Task: Change the invitee language to Italian.
Action: Mouse pressed left at (670, 227)
Screenshot: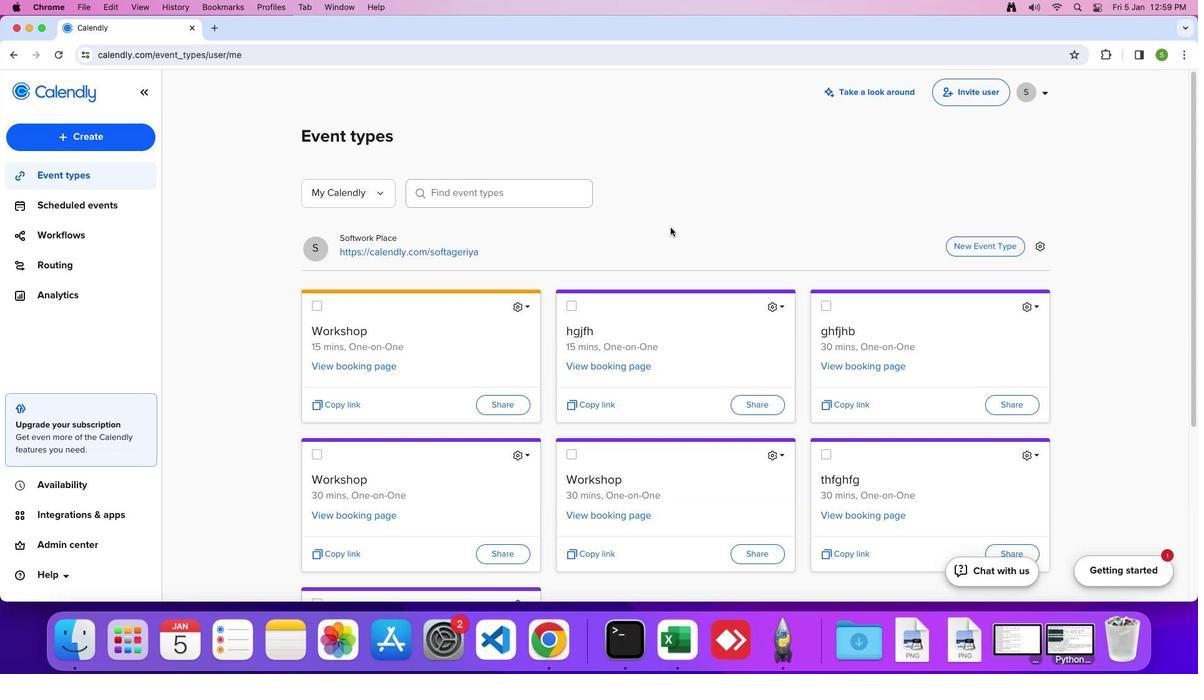 
Action: Mouse moved to (121, 137)
Screenshot: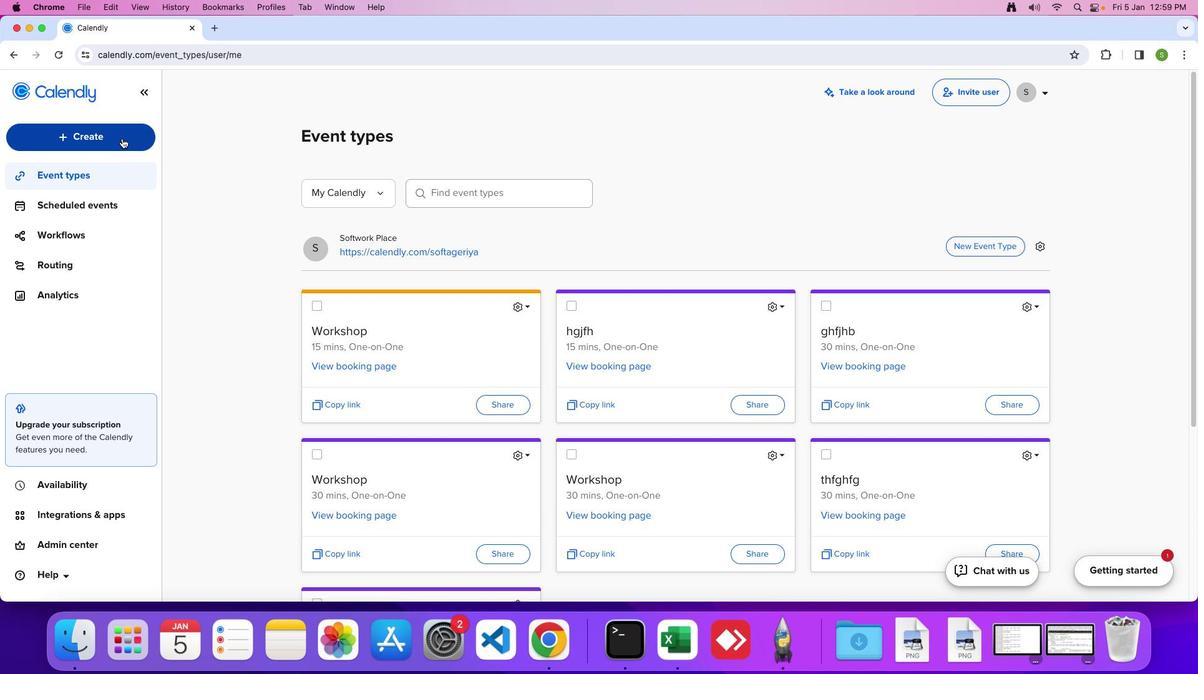 
Action: Mouse pressed left at (121, 137)
Screenshot: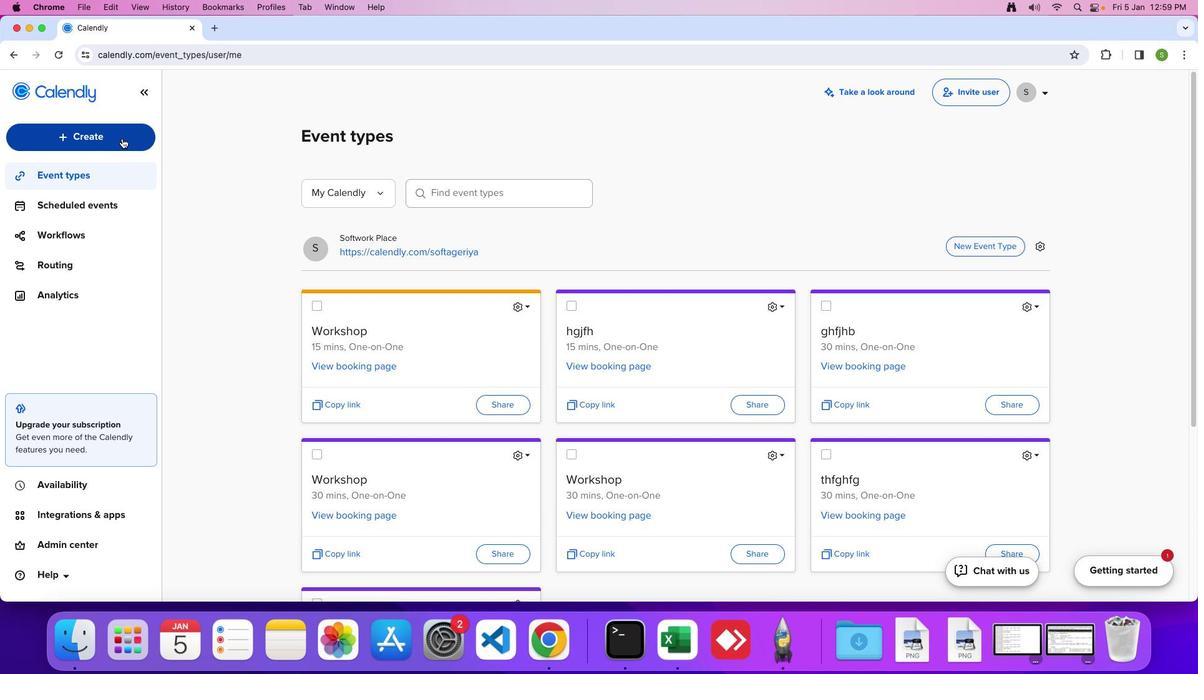 
Action: Mouse moved to (84, 292)
Screenshot: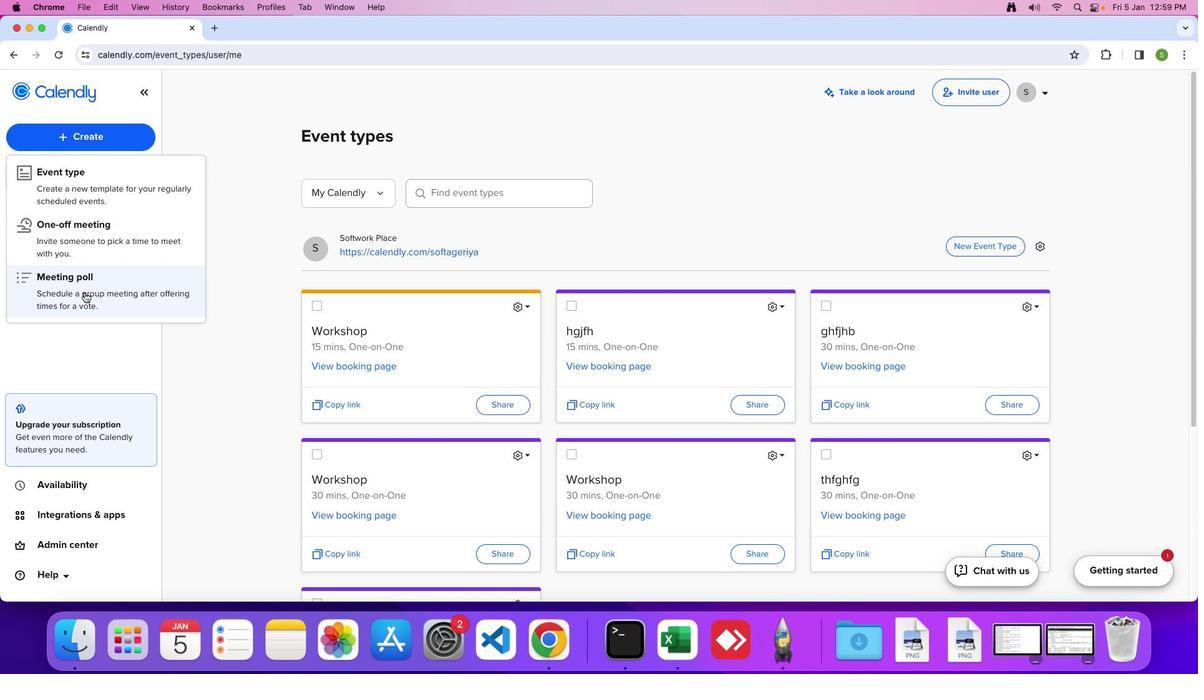 
Action: Mouse pressed left at (84, 292)
Screenshot: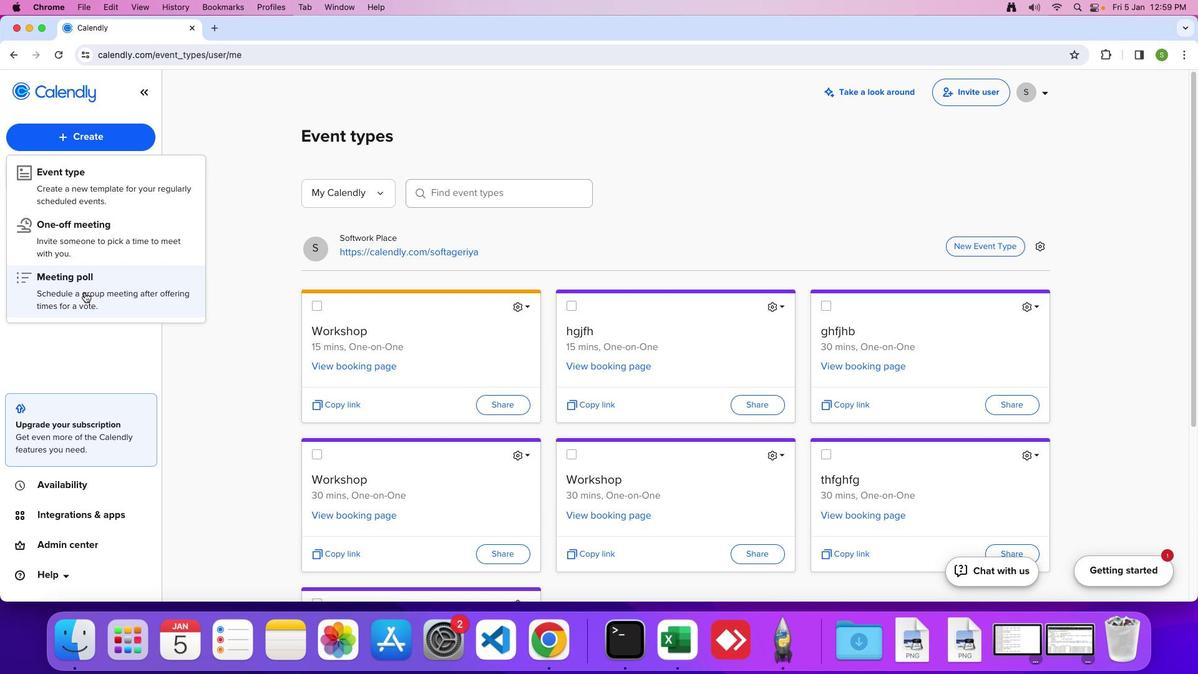 
Action: Mouse moved to (971, 207)
Screenshot: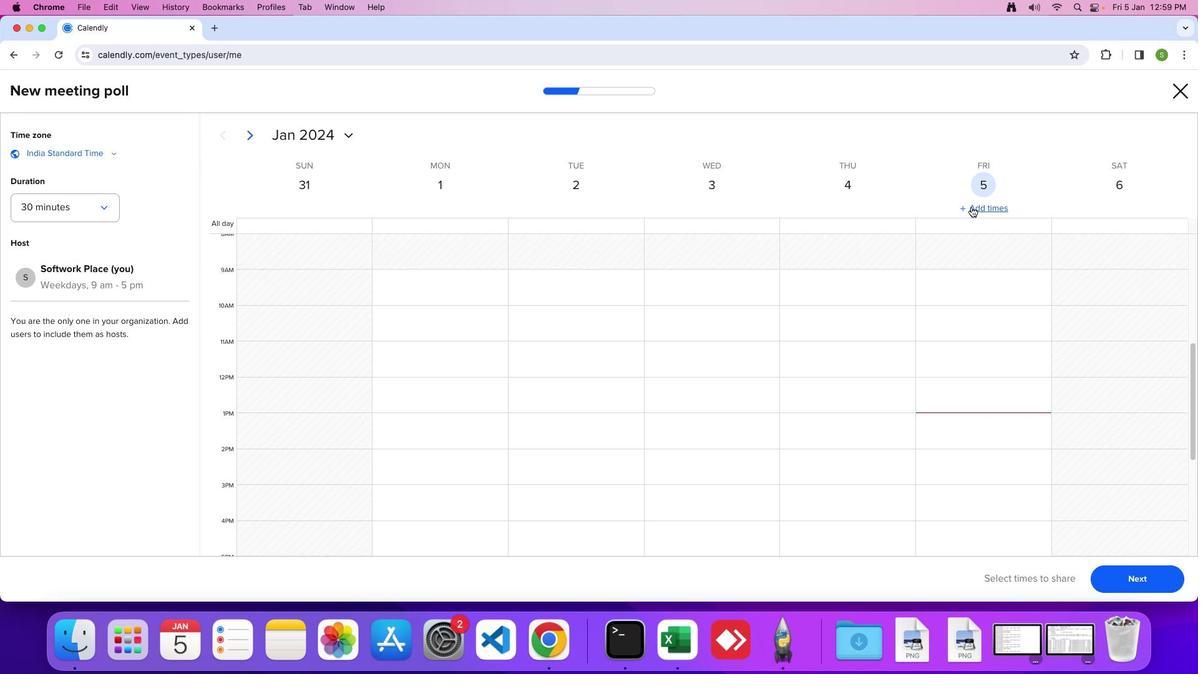 
Action: Mouse pressed left at (971, 207)
Screenshot: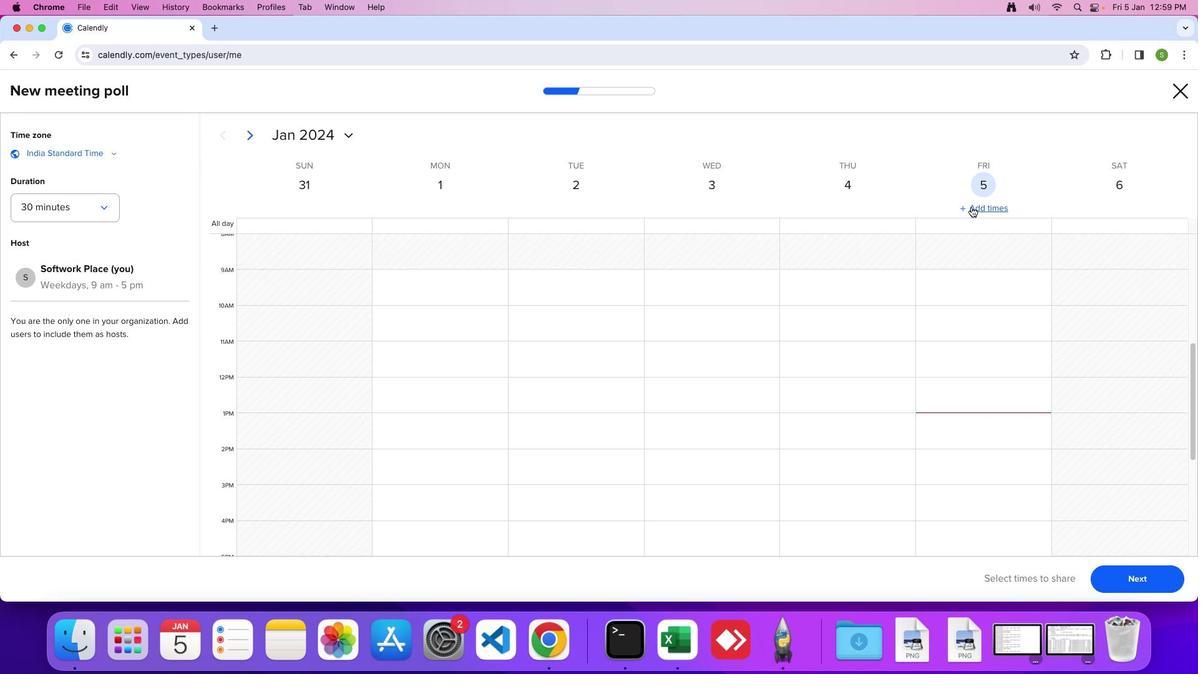 
Action: Mouse moved to (1122, 575)
Screenshot: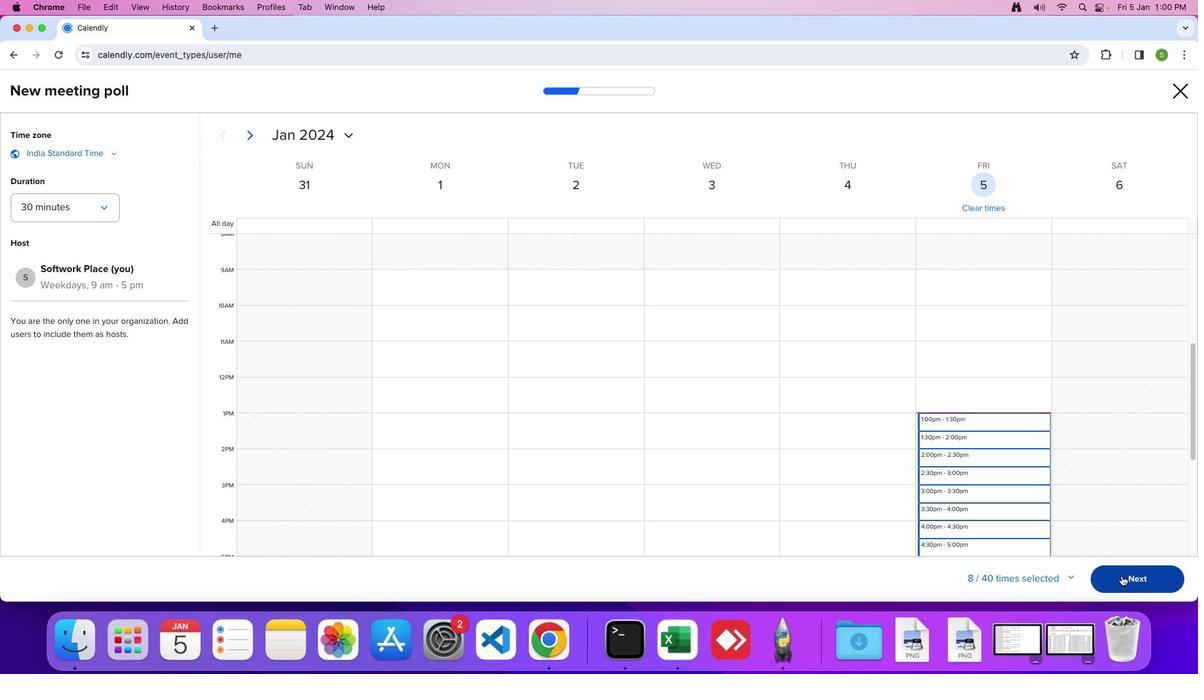 
Action: Mouse pressed left at (1122, 575)
Screenshot: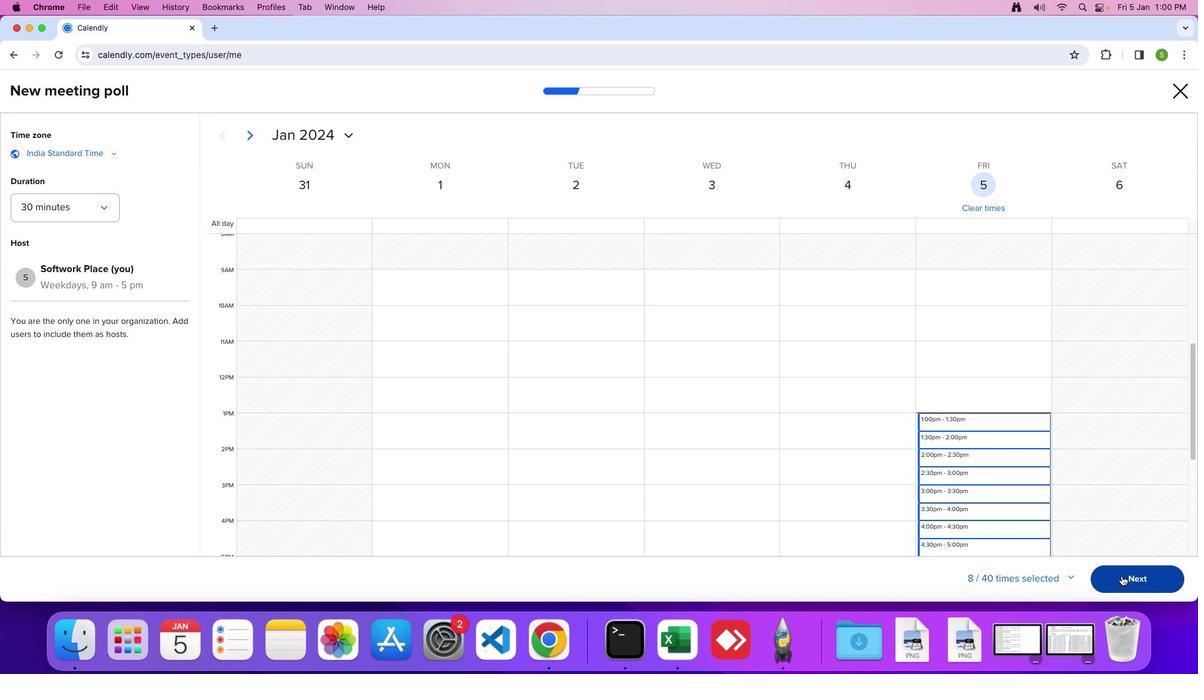 
Action: Mouse moved to (870, 405)
Screenshot: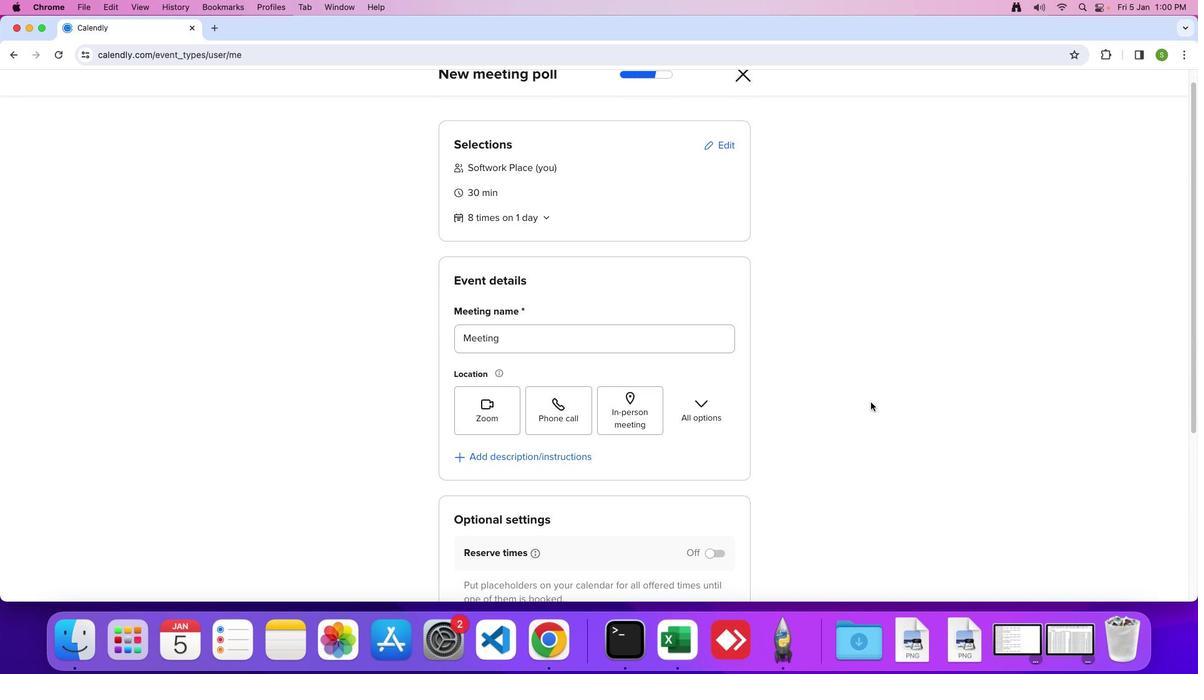 
Action: Mouse scrolled (870, 405) with delta (0, 0)
Screenshot: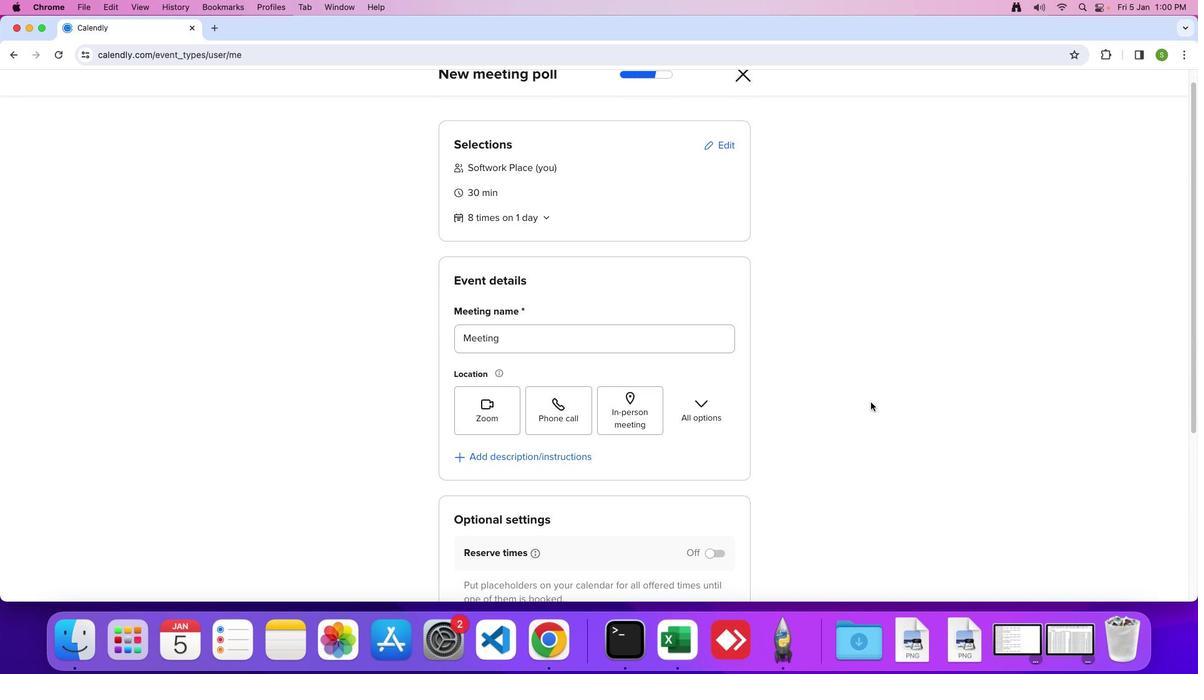 
Action: Mouse moved to (870, 404)
Screenshot: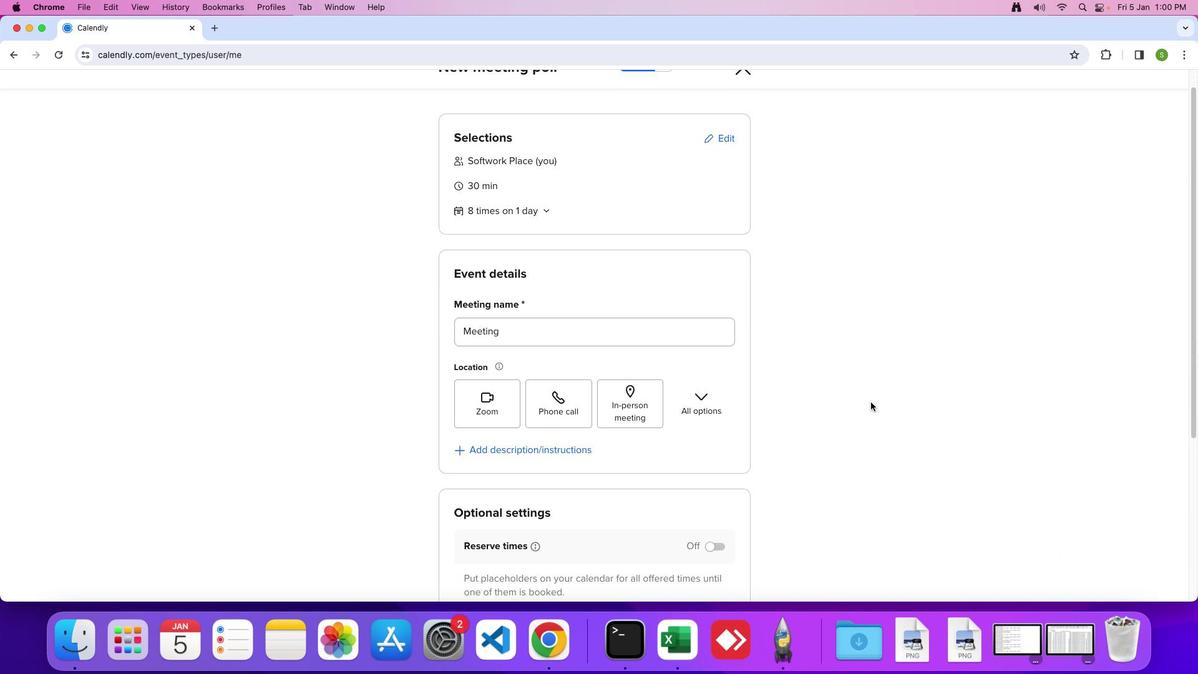 
Action: Mouse scrolled (870, 404) with delta (0, 0)
Screenshot: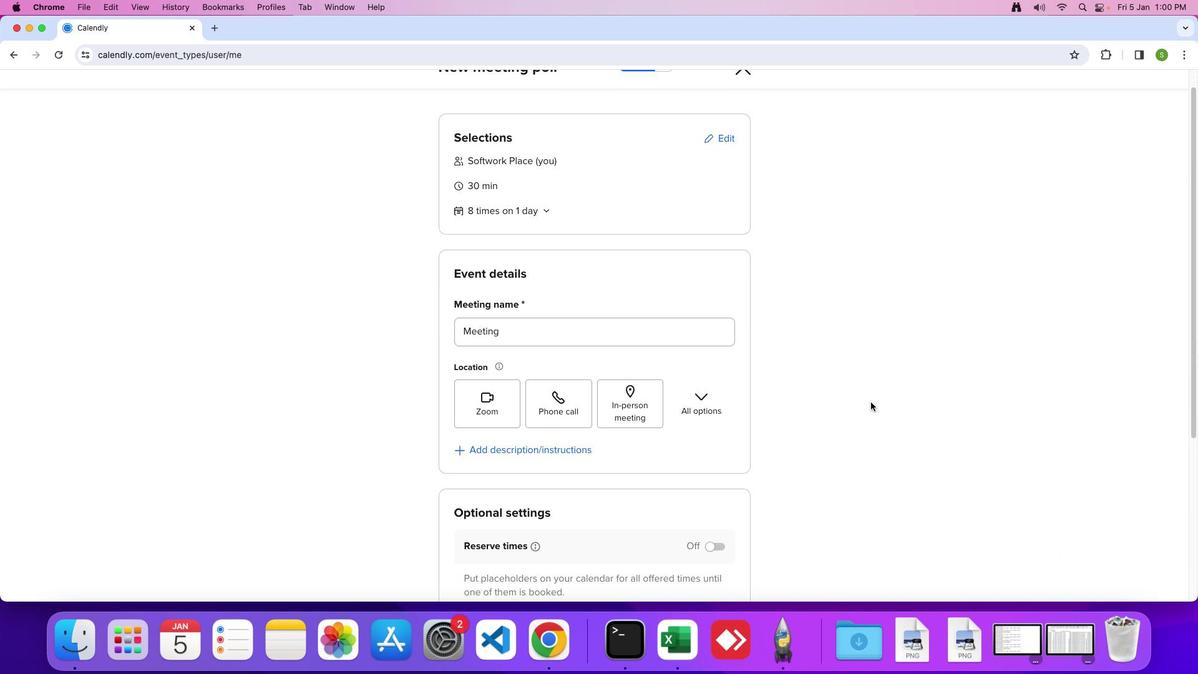 
Action: Mouse moved to (870, 402)
Screenshot: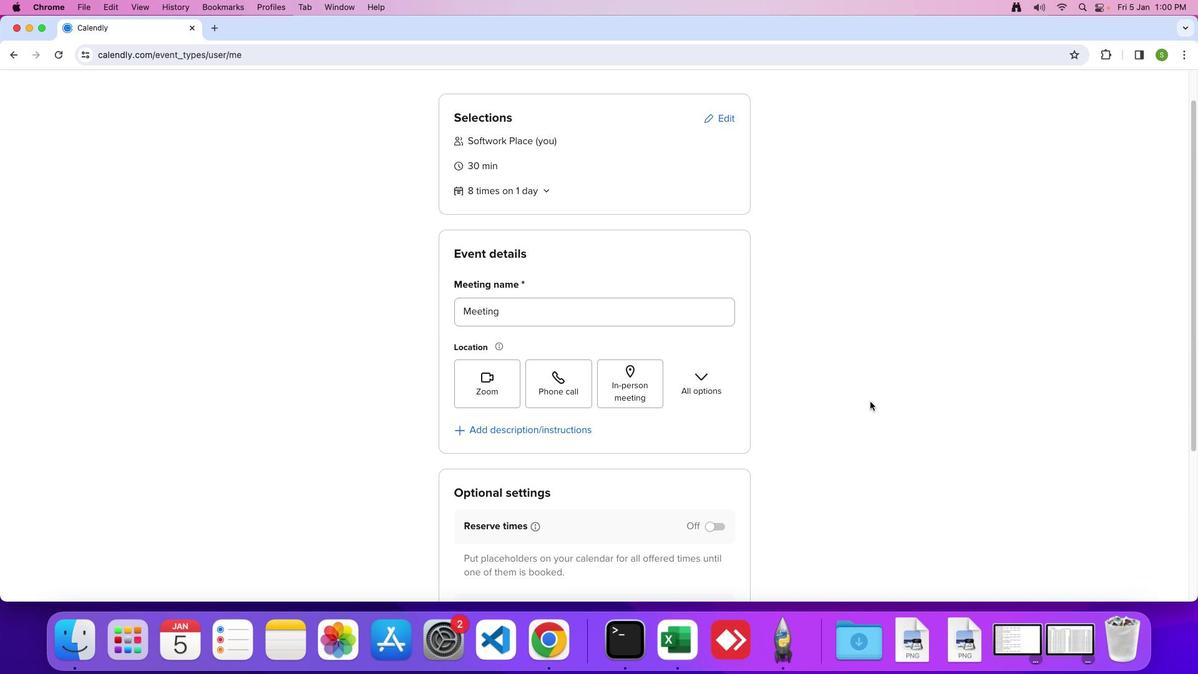 
Action: Mouse scrolled (870, 402) with delta (0, 0)
Screenshot: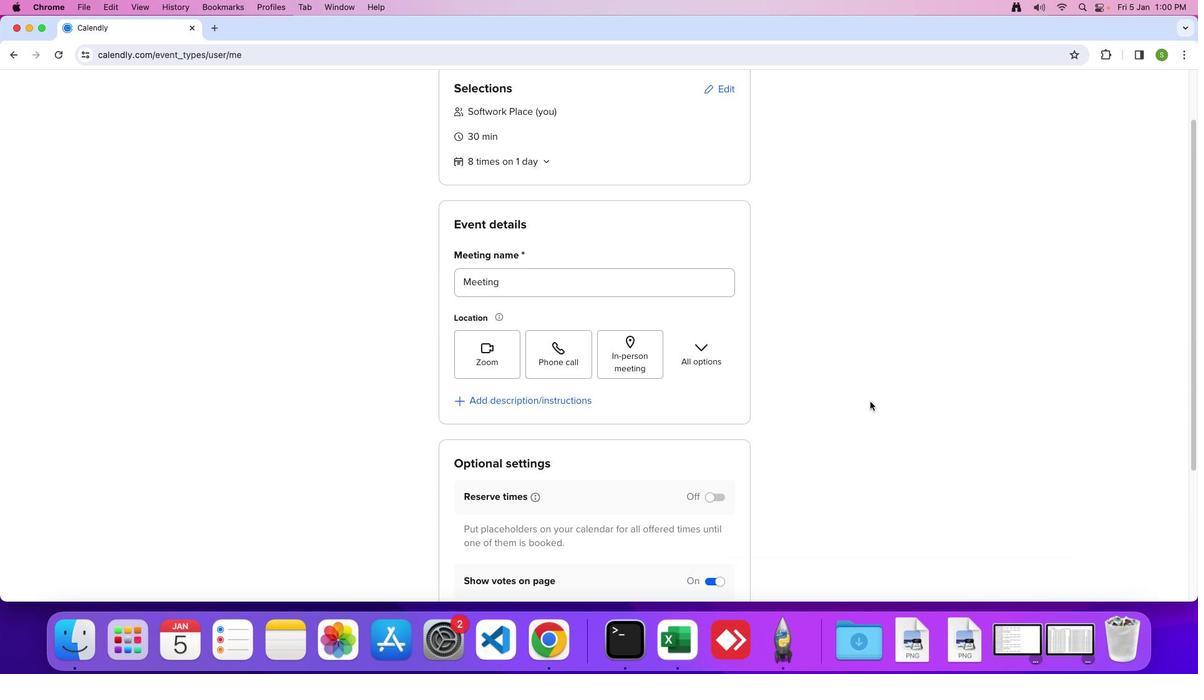 
Action: Mouse scrolled (870, 402) with delta (0, 0)
Screenshot: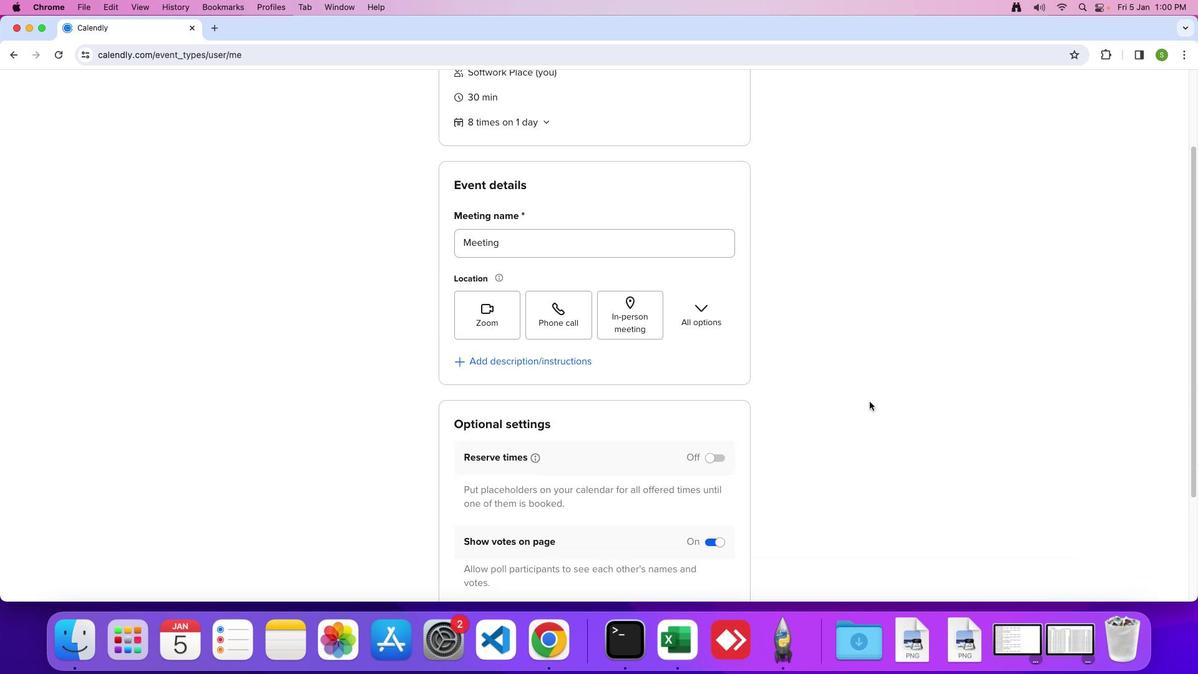 
Action: Mouse moved to (870, 402)
Screenshot: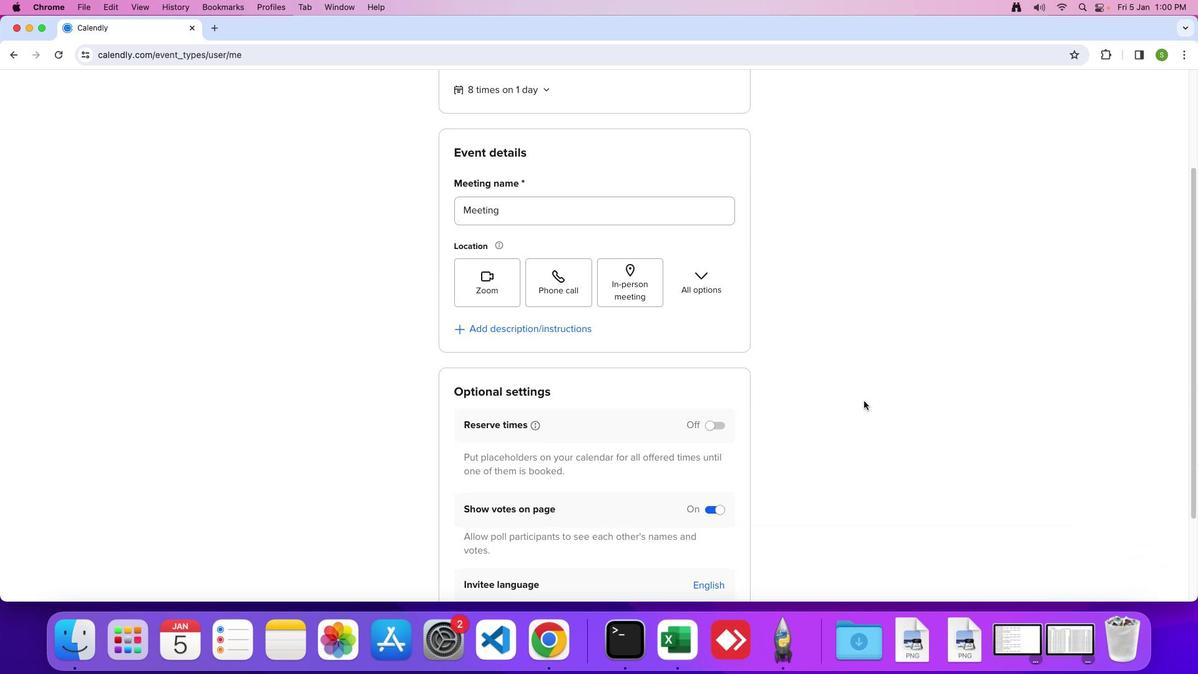 
Action: Mouse scrolled (870, 402) with delta (0, -2)
Screenshot: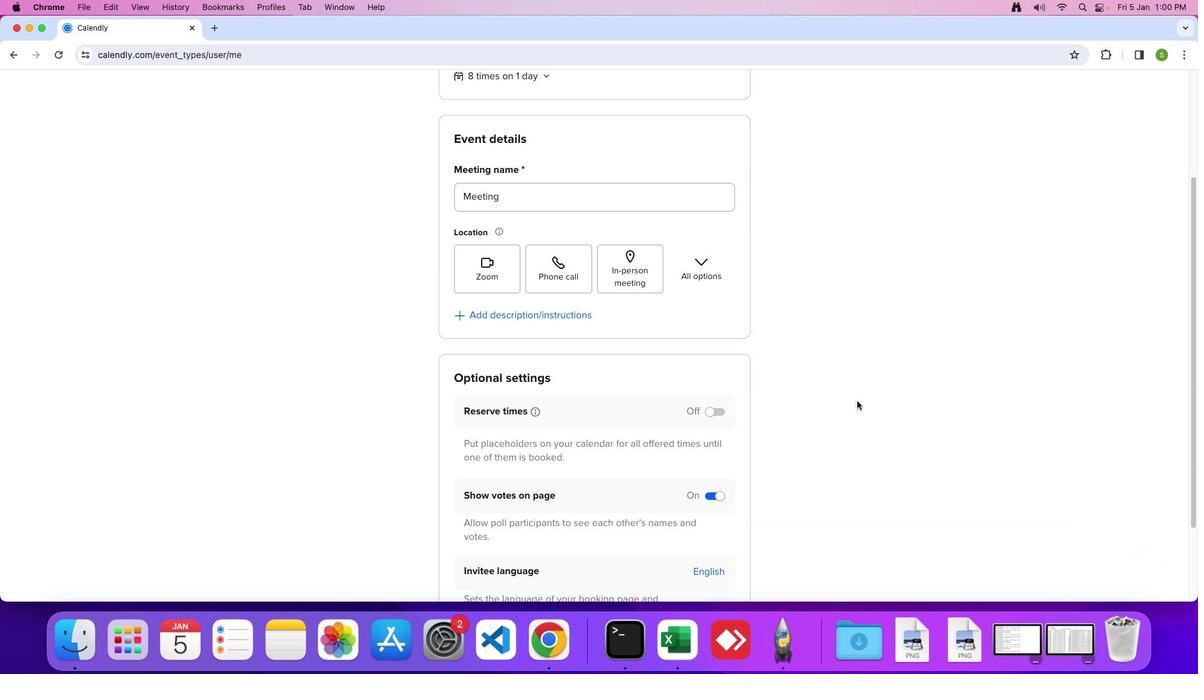 
Action: Mouse moved to (855, 400)
Screenshot: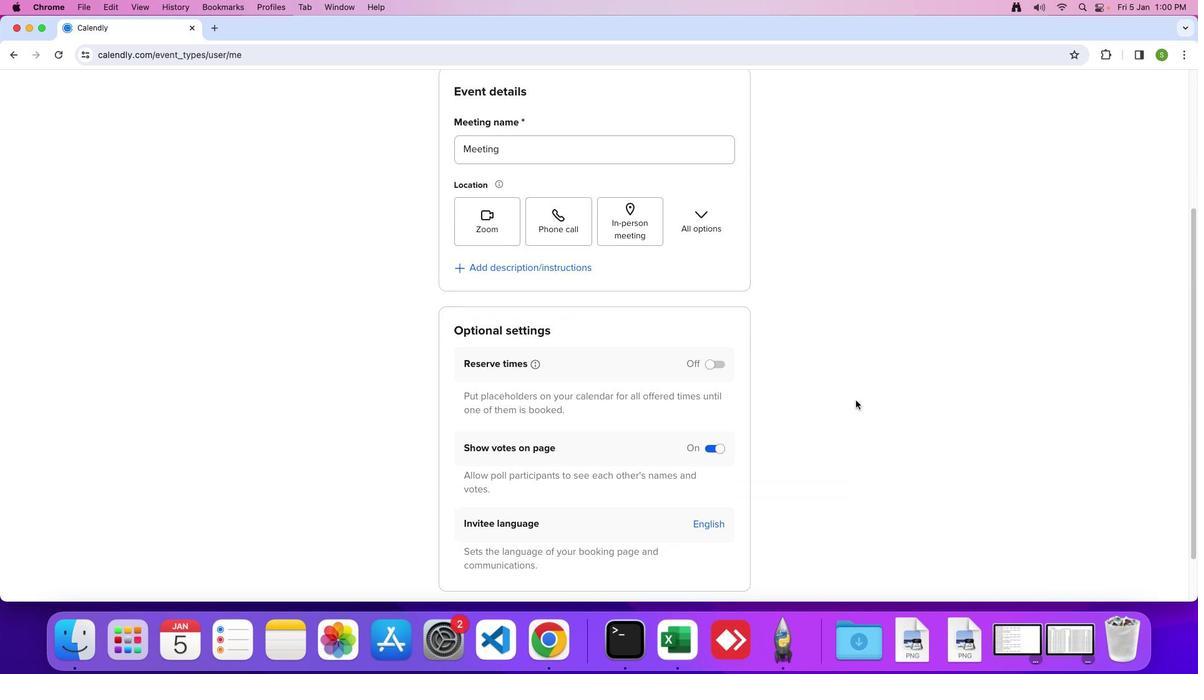 
Action: Mouse scrolled (855, 400) with delta (0, 0)
Screenshot: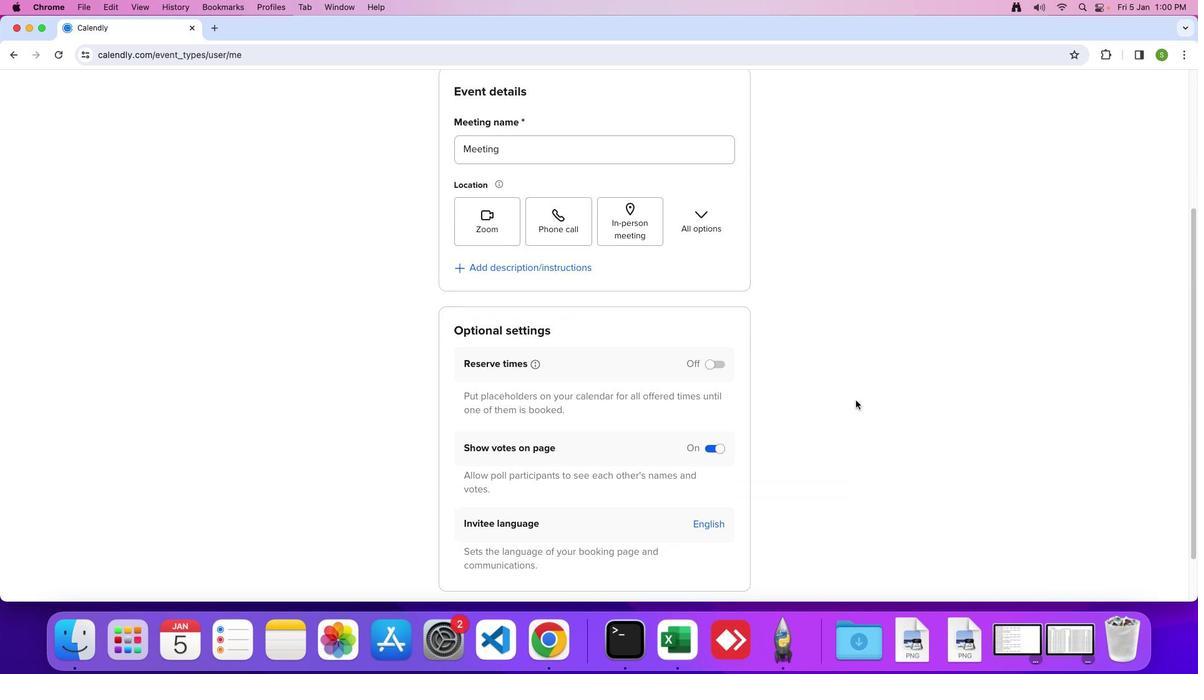 
Action: Mouse scrolled (855, 400) with delta (0, 0)
Screenshot: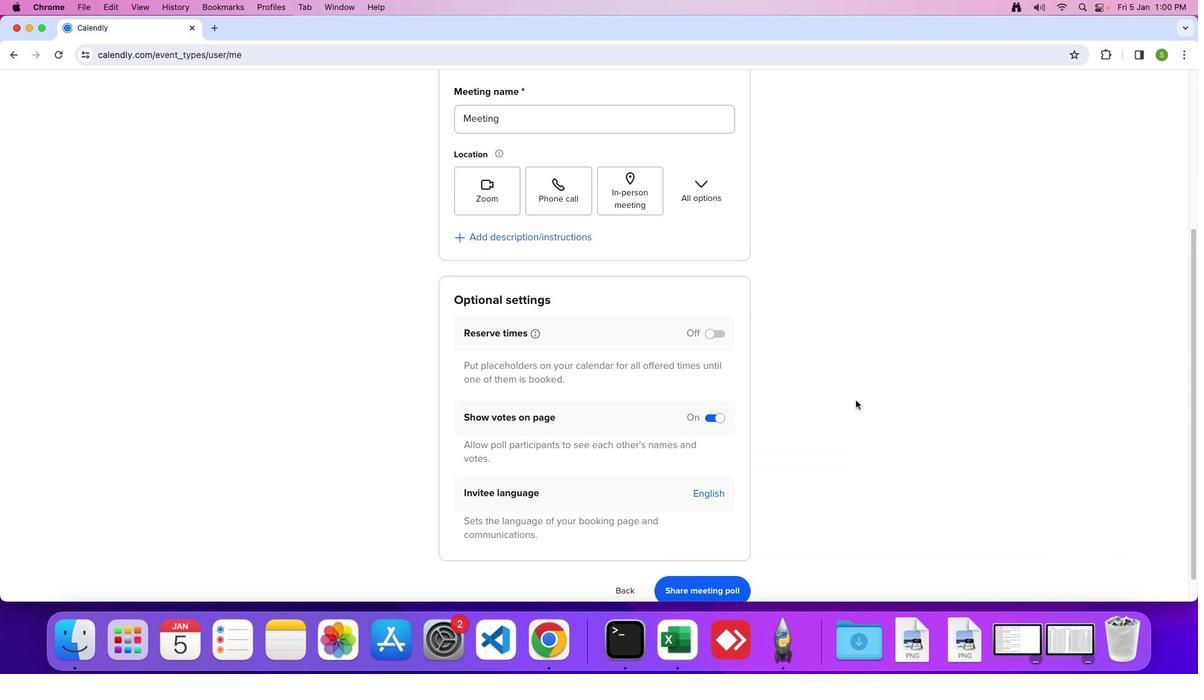 
Action: Mouse scrolled (855, 400) with delta (0, -2)
Screenshot: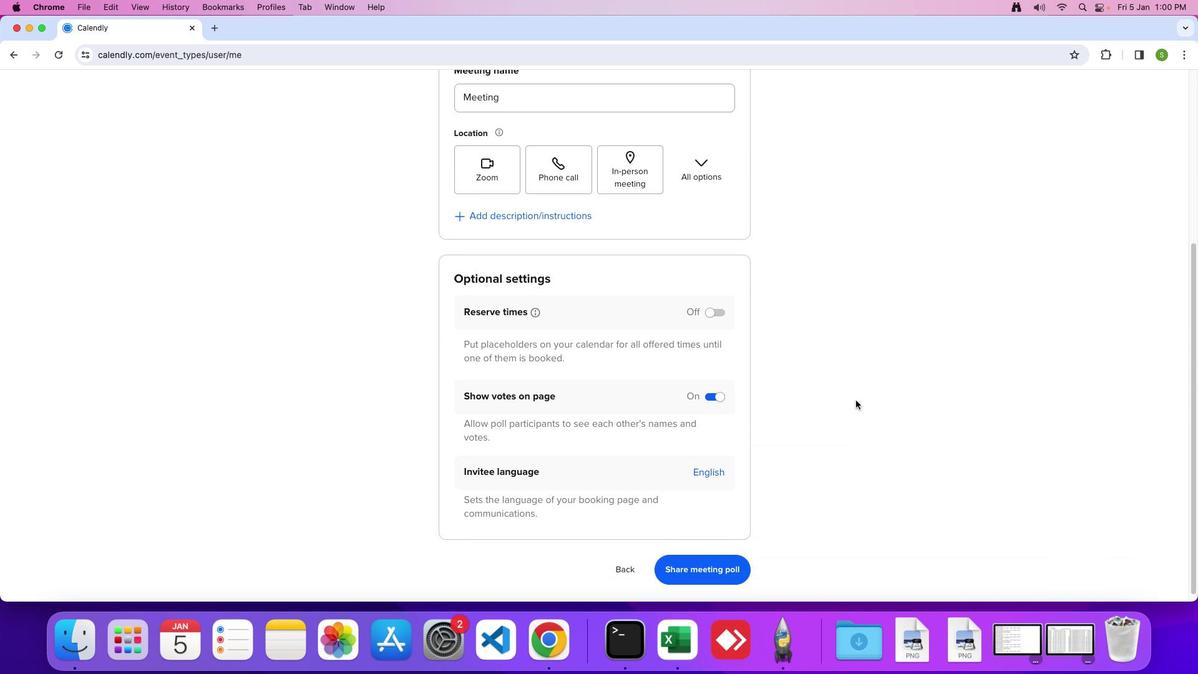 
Action: Mouse scrolled (855, 400) with delta (0, -3)
Screenshot: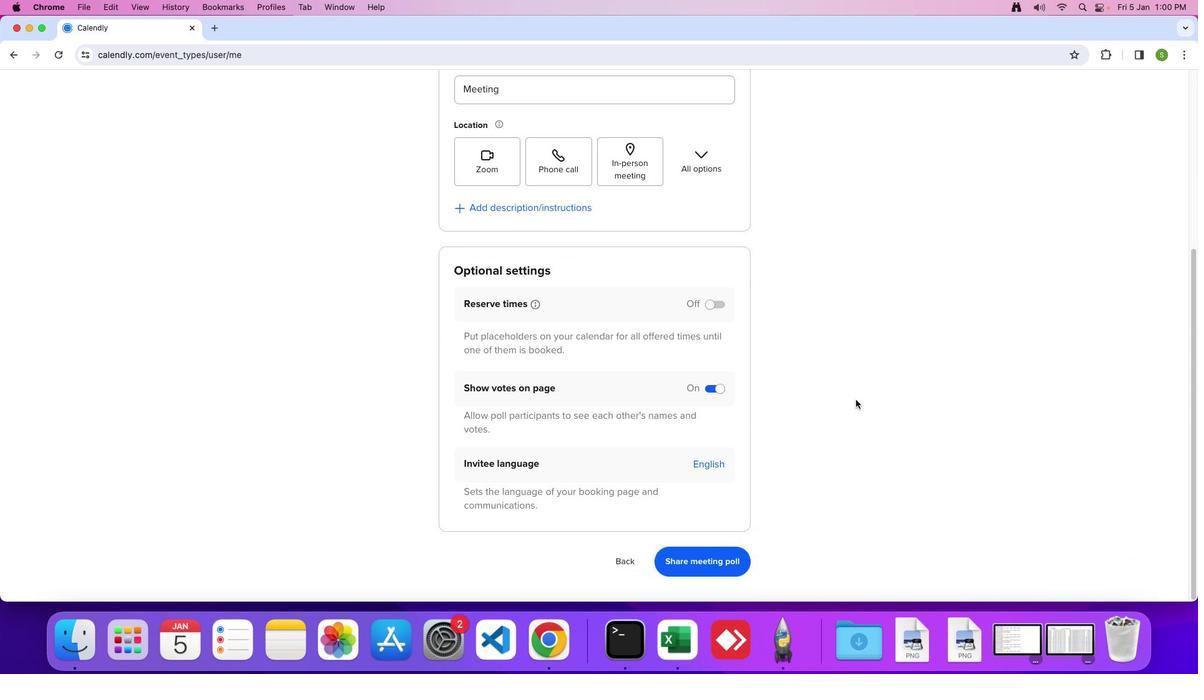 
Action: Mouse moved to (855, 398)
Screenshot: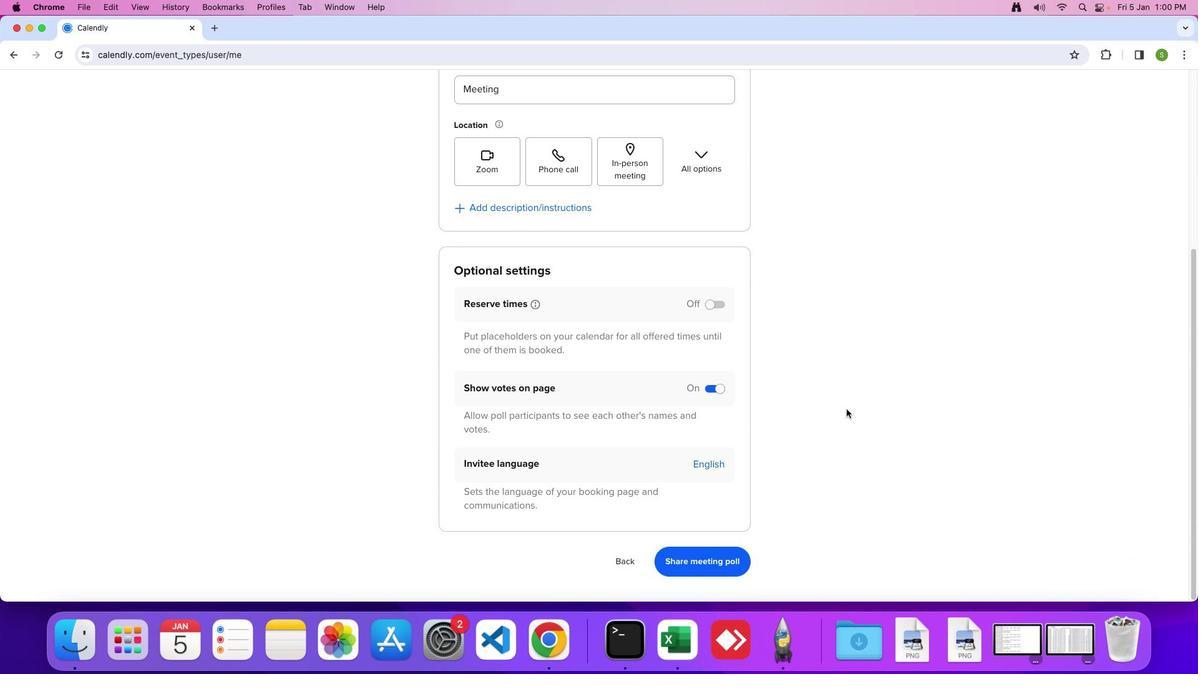
Action: Mouse scrolled (855, 398) with delta (0, 0)
Screenshot: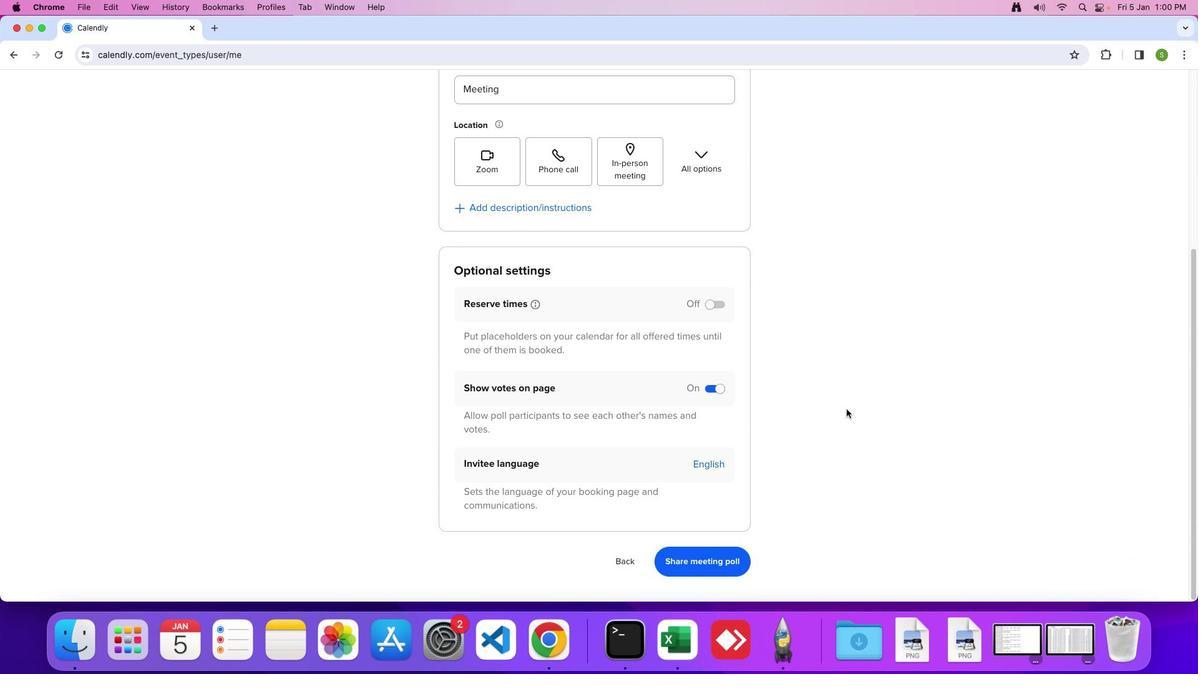 
Action: Mouse moved to (855, 398)
Screenshot: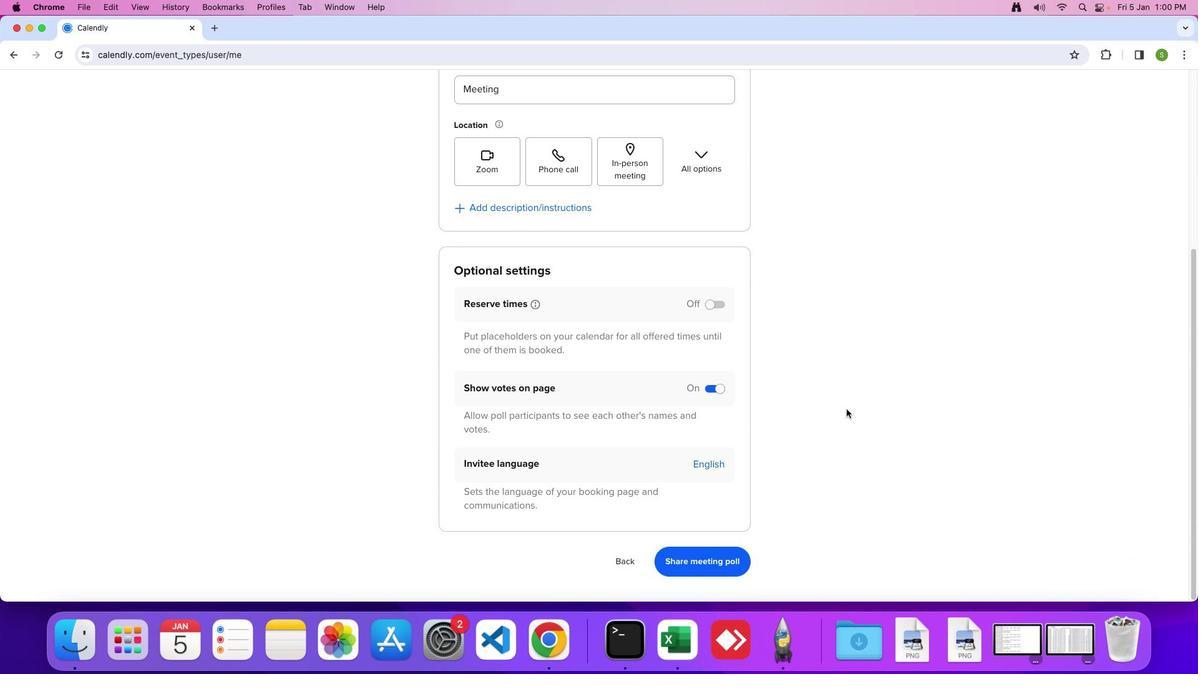 
Action: Mouse scrolled (855, 398) with delta (0, 0)
Screenshot: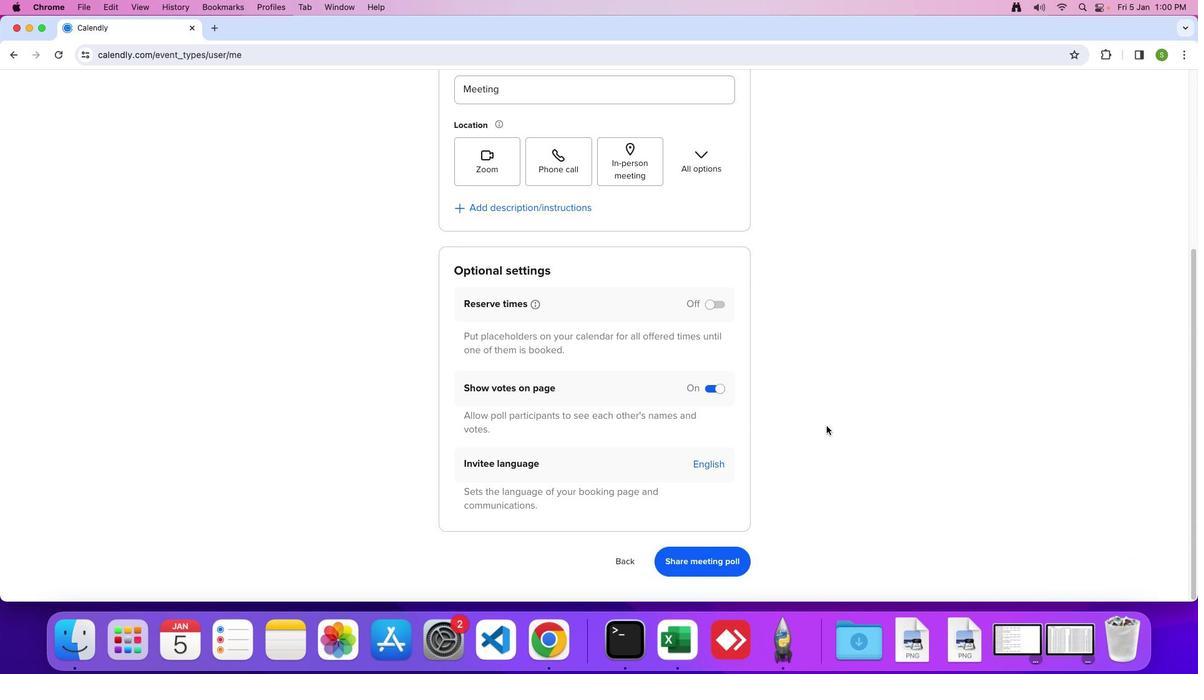 
Action: Mouse moved to (855, 397)
Screenshot: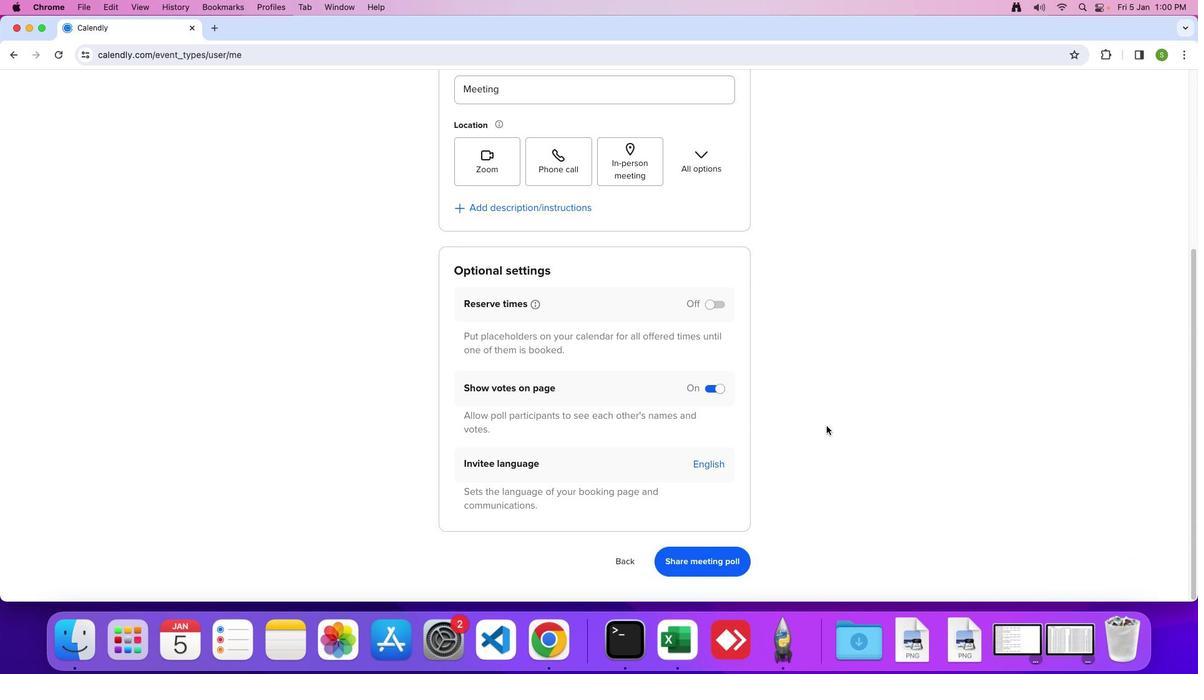 
Action: Mouse scrolled (855, 397) with delta (0, -1)
Screenshot: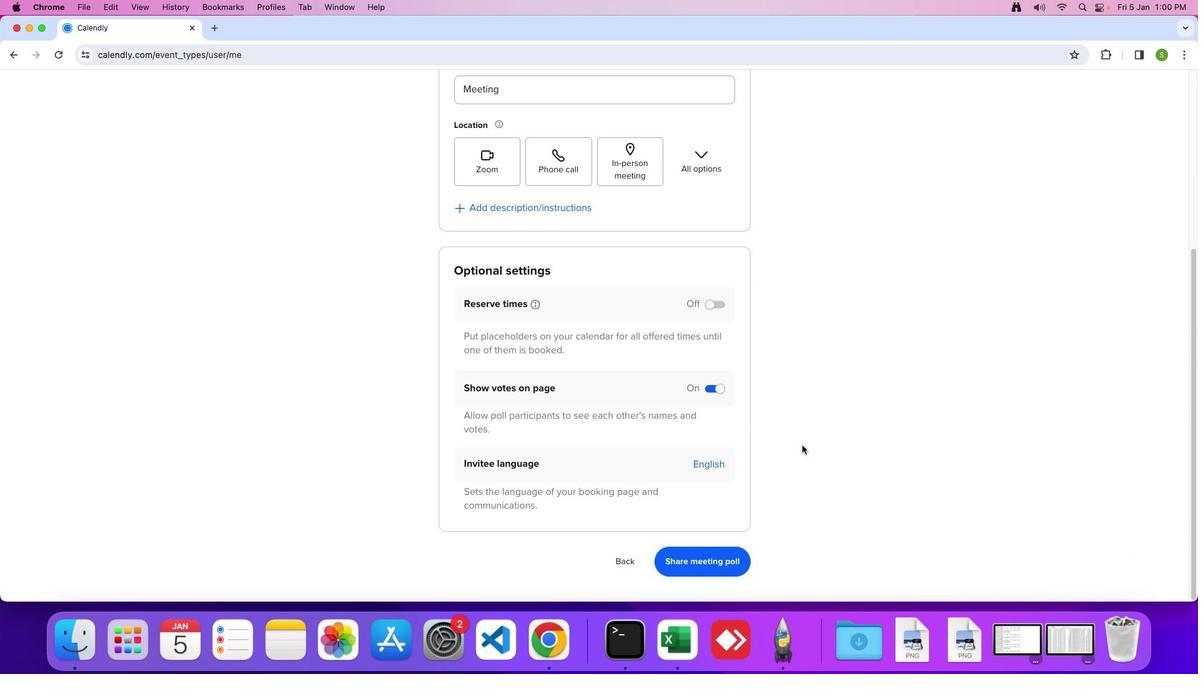 
Action: Mouse moved to (711, 464)
Screenshot: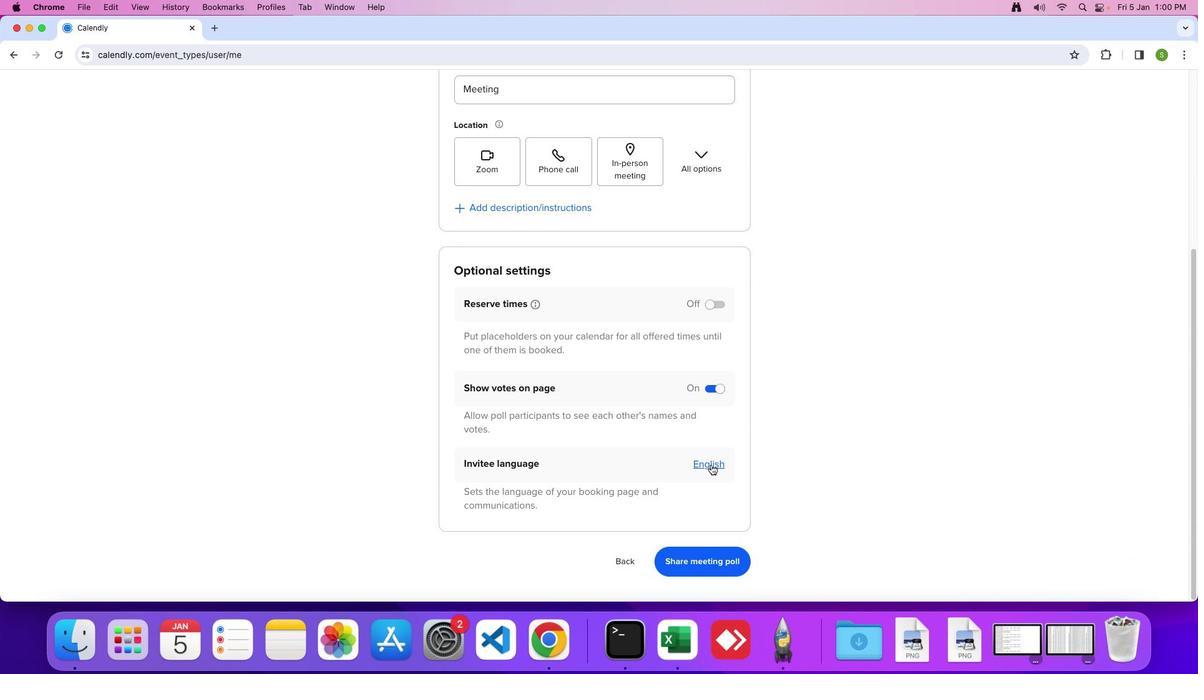 
Action: Mouse pressed left at (711, 464)
Screenshot: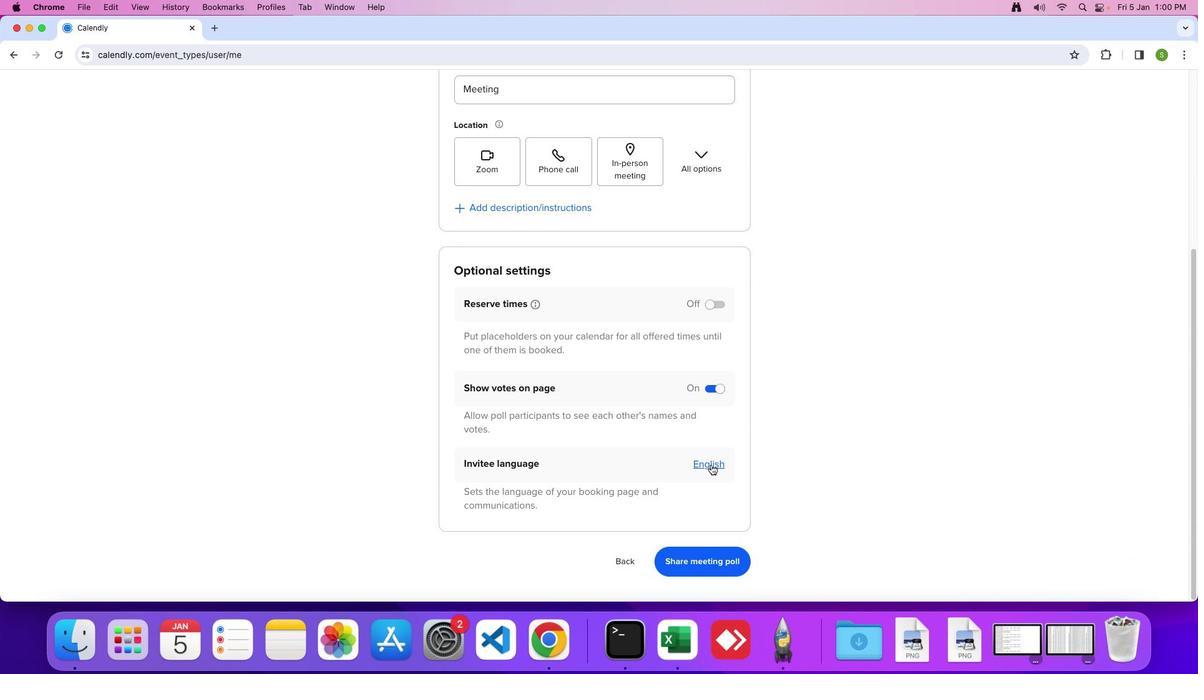 
Action: Mouse moved to (605, 470)
Screenshot: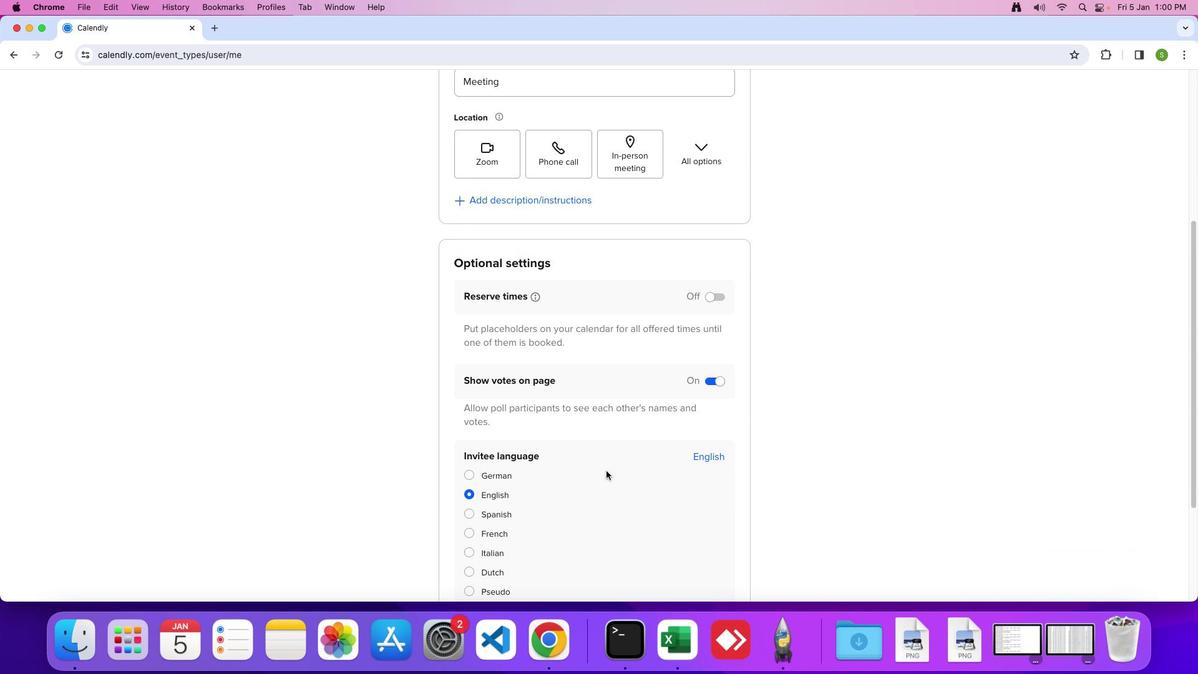 
Action: Mouse scrolled (605, 470) with delta (0, 0)
Screenshot: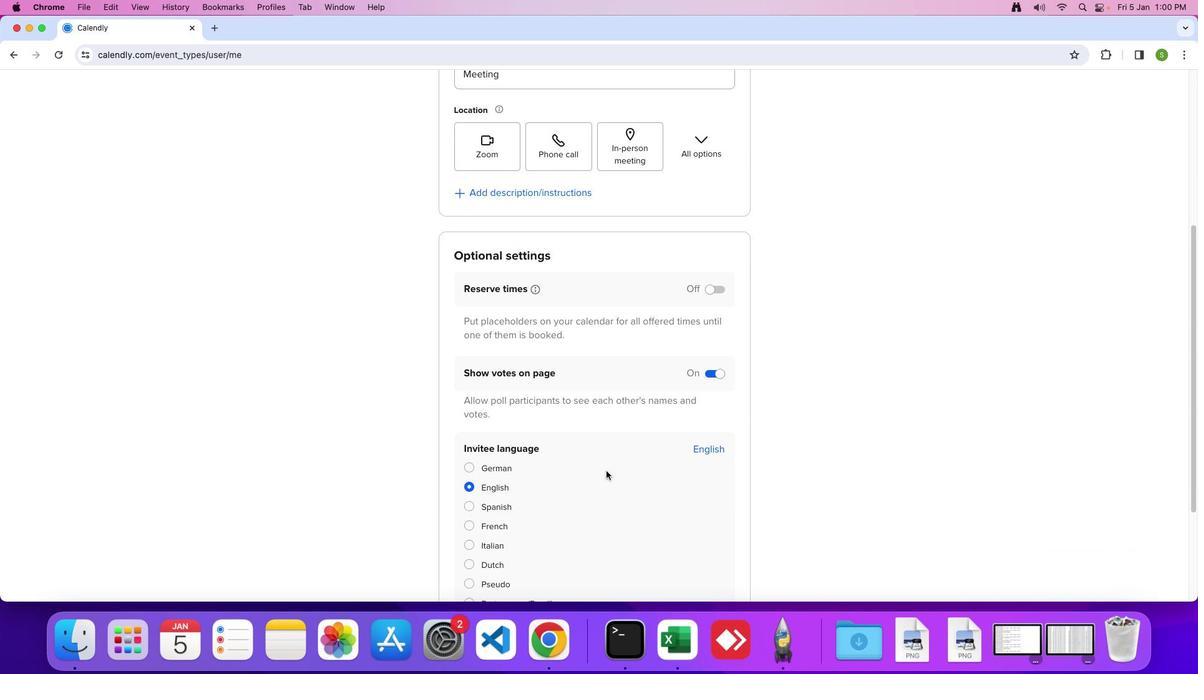 
Action: Mouse moved to (606, 470)
Screenshot: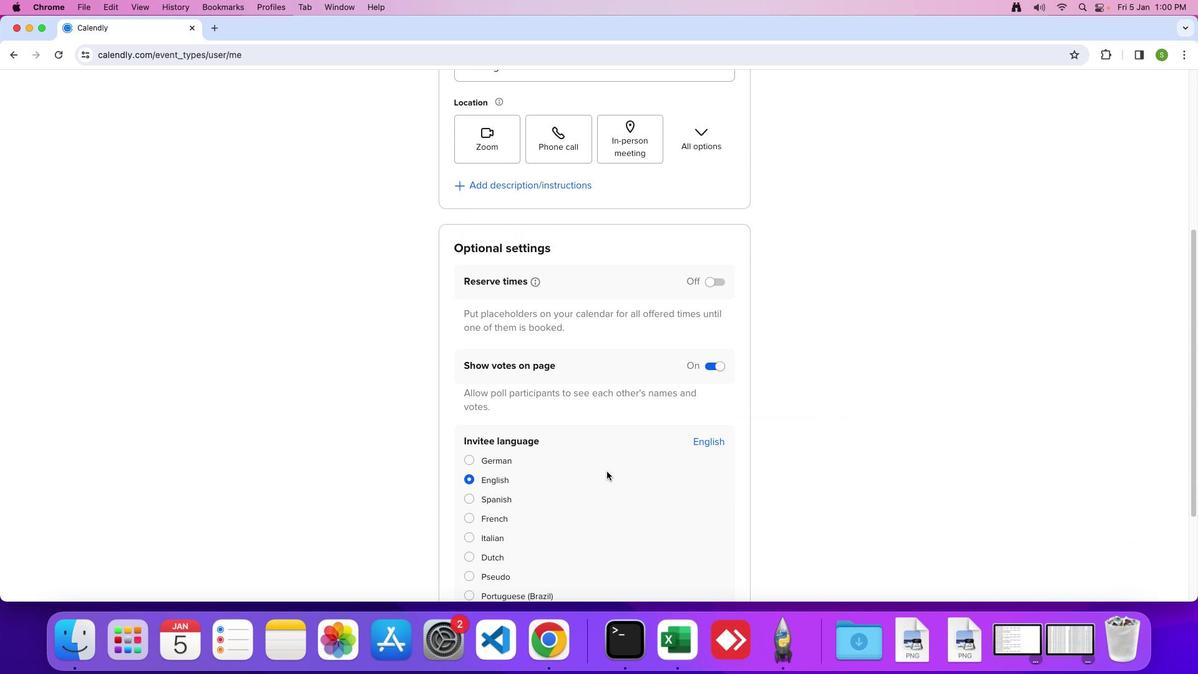 
Action: Mouse scrolled (606, 470) with delta (0, 0)
Screenshot: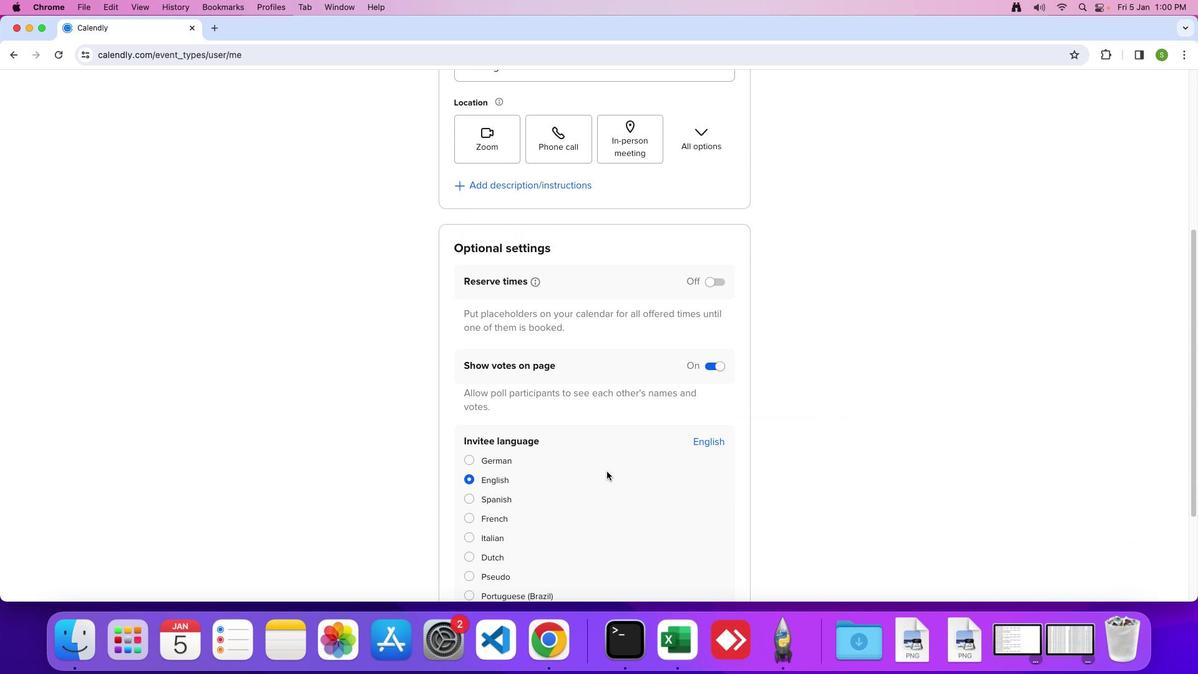 
Action: Mouse moved to (606, 470)
Screenshot: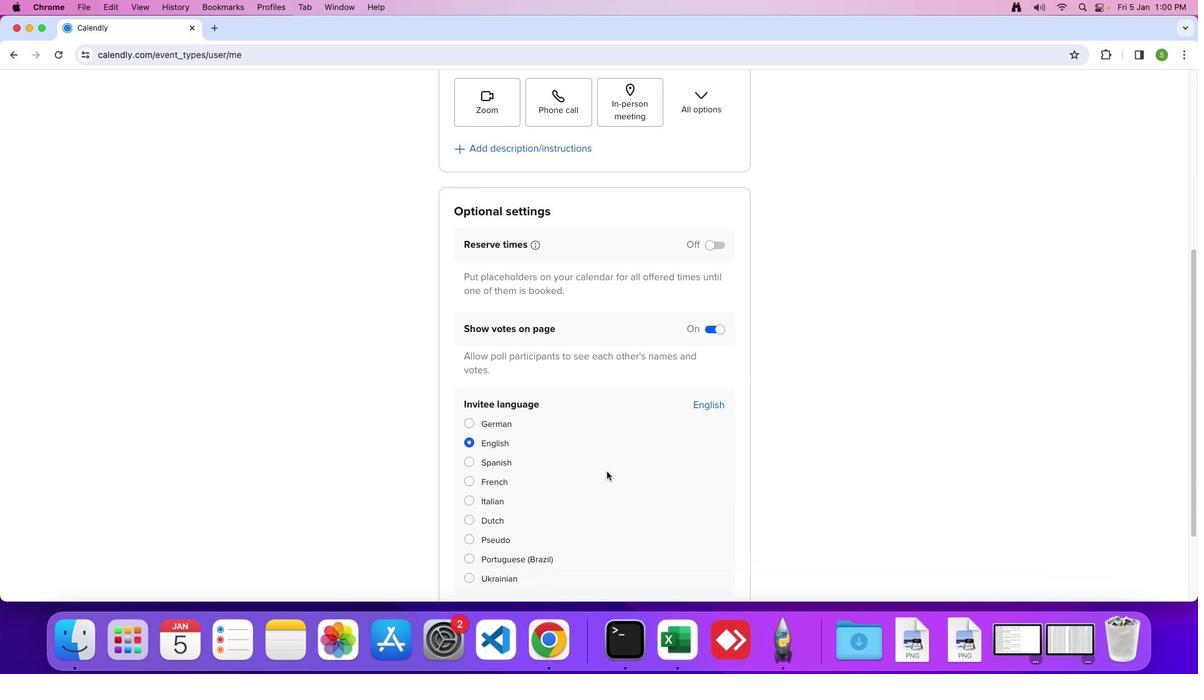 
Action: Mouse scrolled (606, 470) with delta (0, 0)
Screenshot: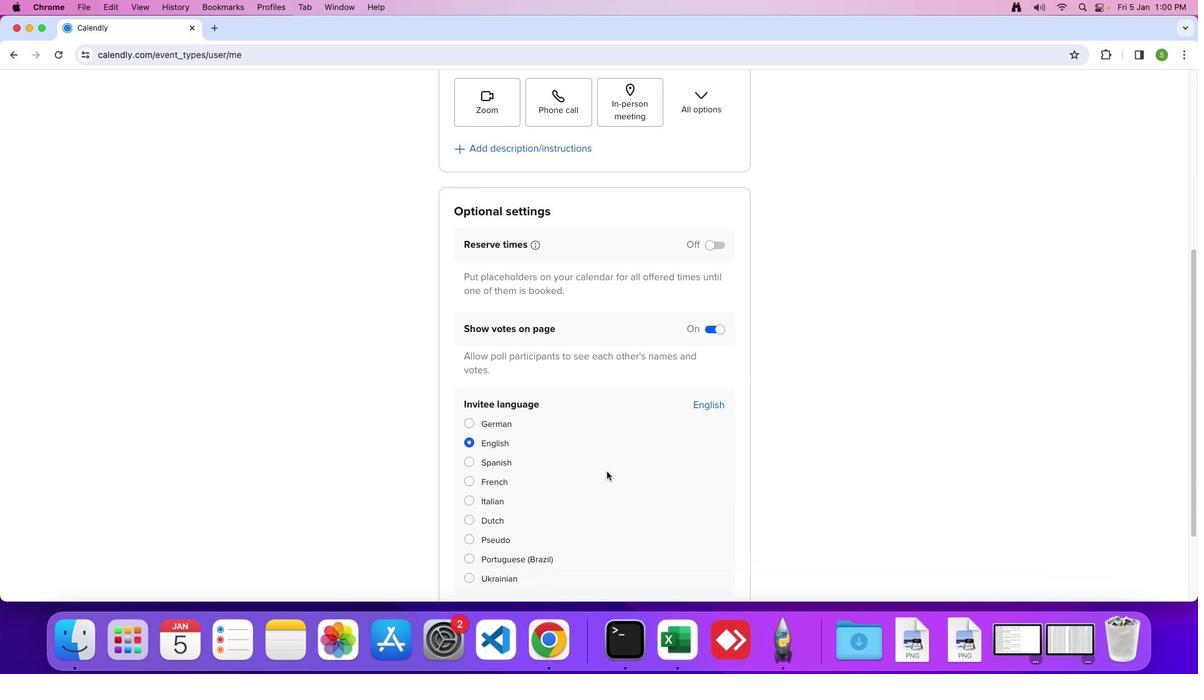 
Action: Mouse moved to (468, 494)
Screenshot: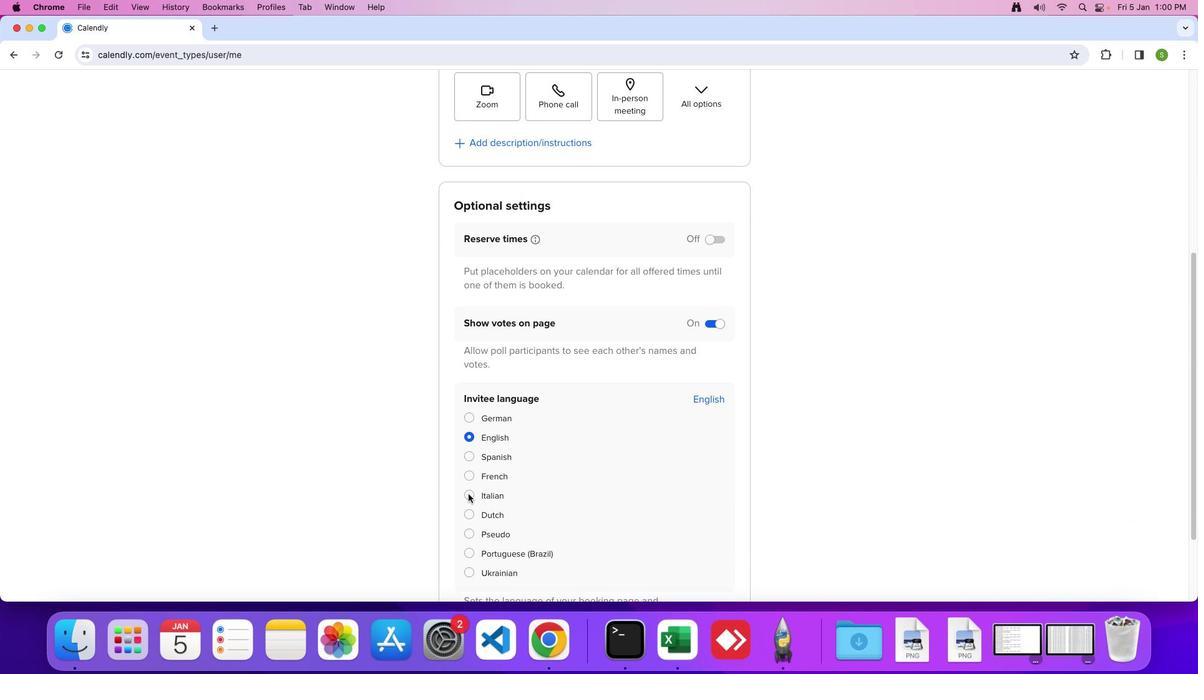 
Action: Mouse pressed left at (468, 494)
Screenshot: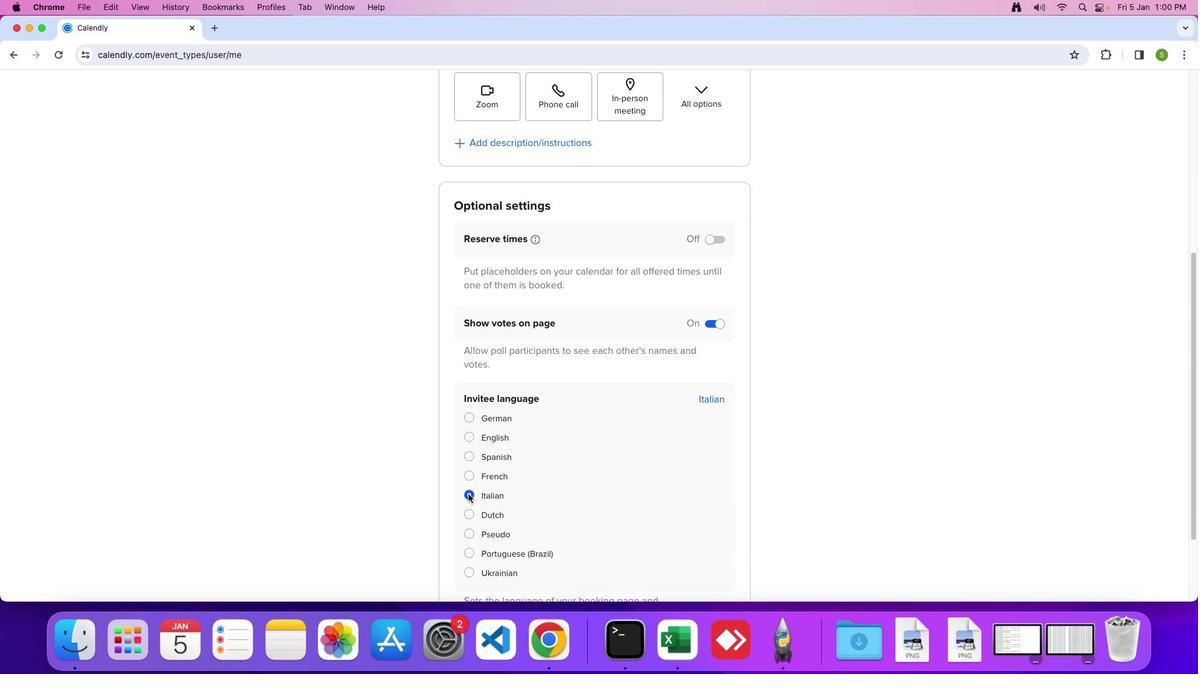 
Action: Mouse moved to (470, 493)
Screenshot: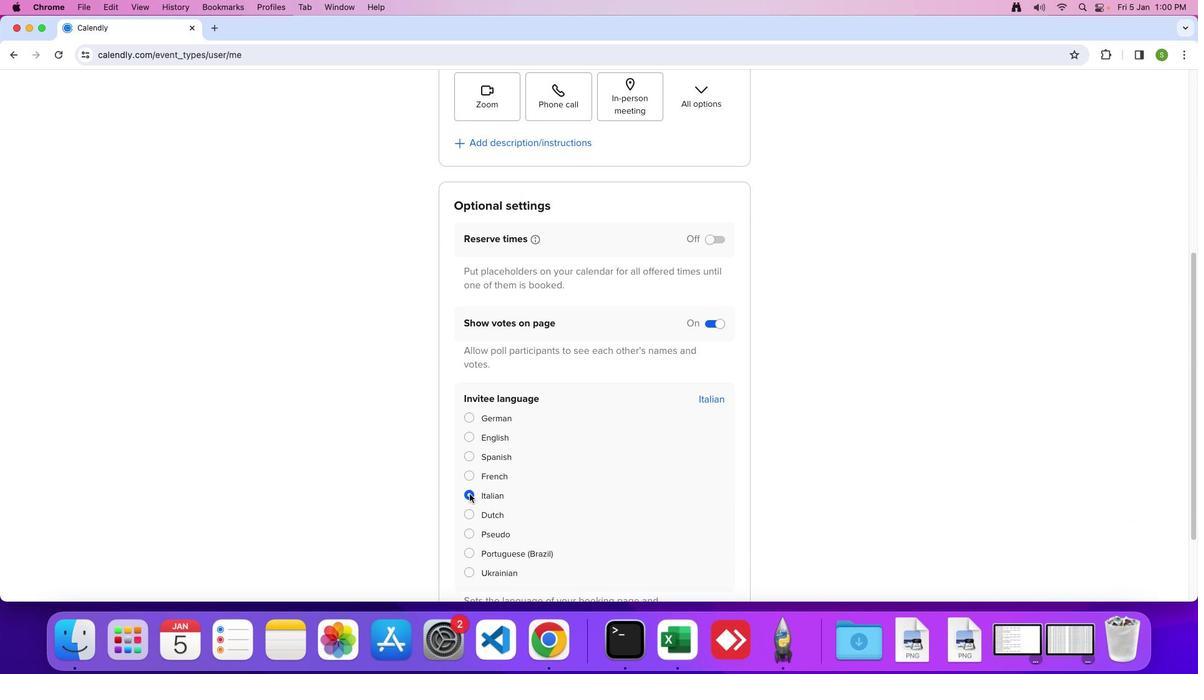 
